 Task: Sort the products in the category "Ale" by best match.
Action: Mouse moved to (909, 358)
Screenshot: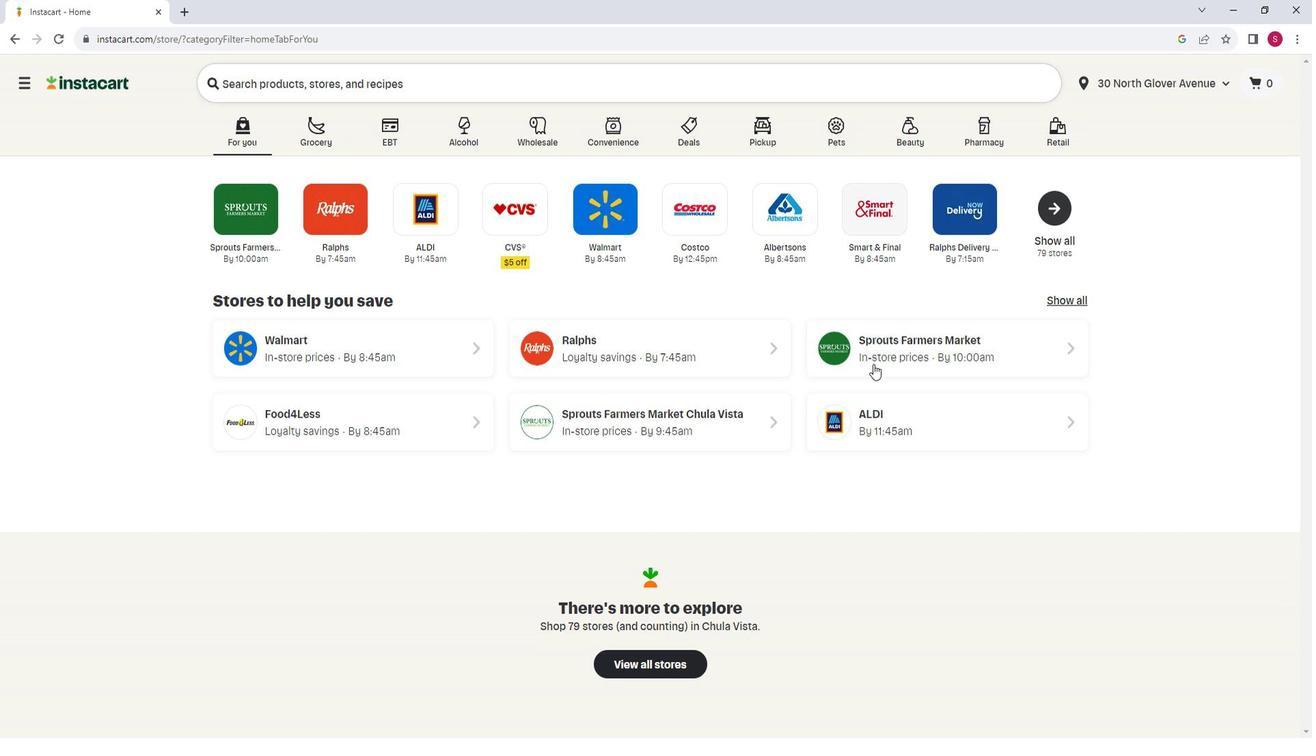 
Action: Mouse pressed left at (909, 358)
Screenshot: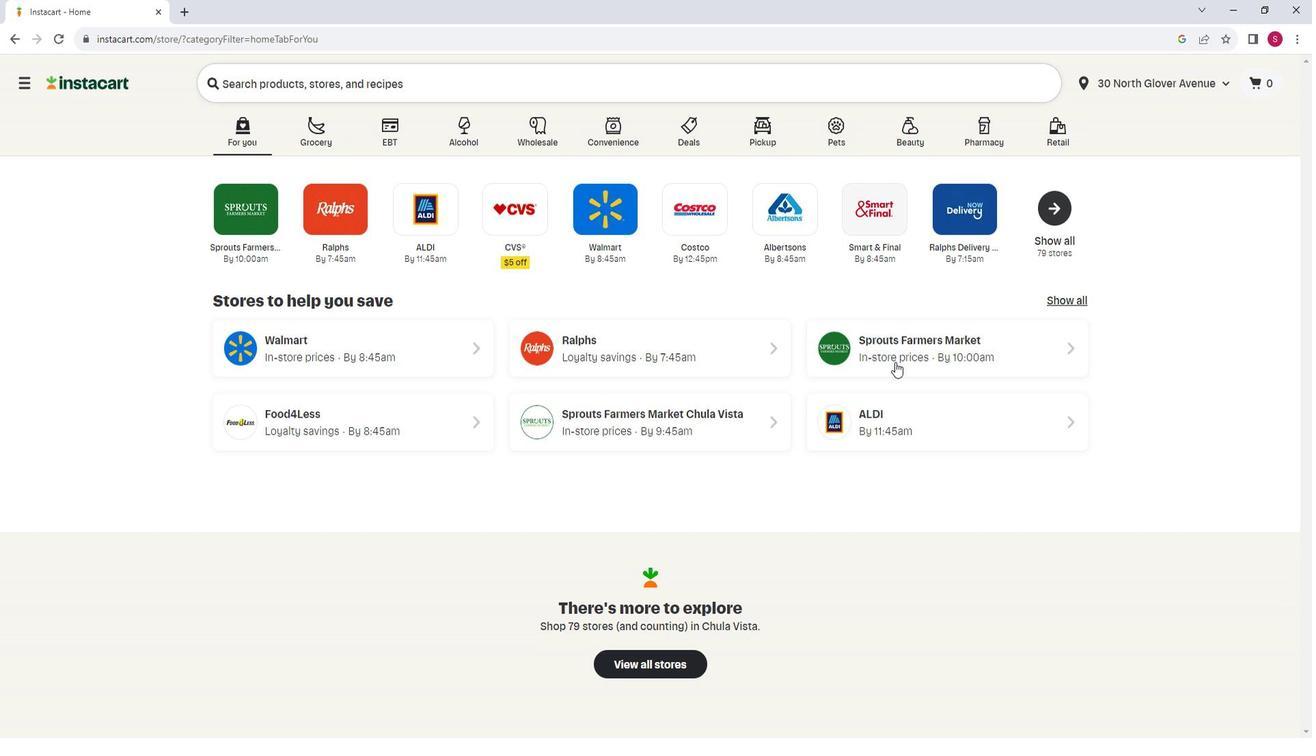 
Action: Mouse moved to (53, 458)
Screenshot: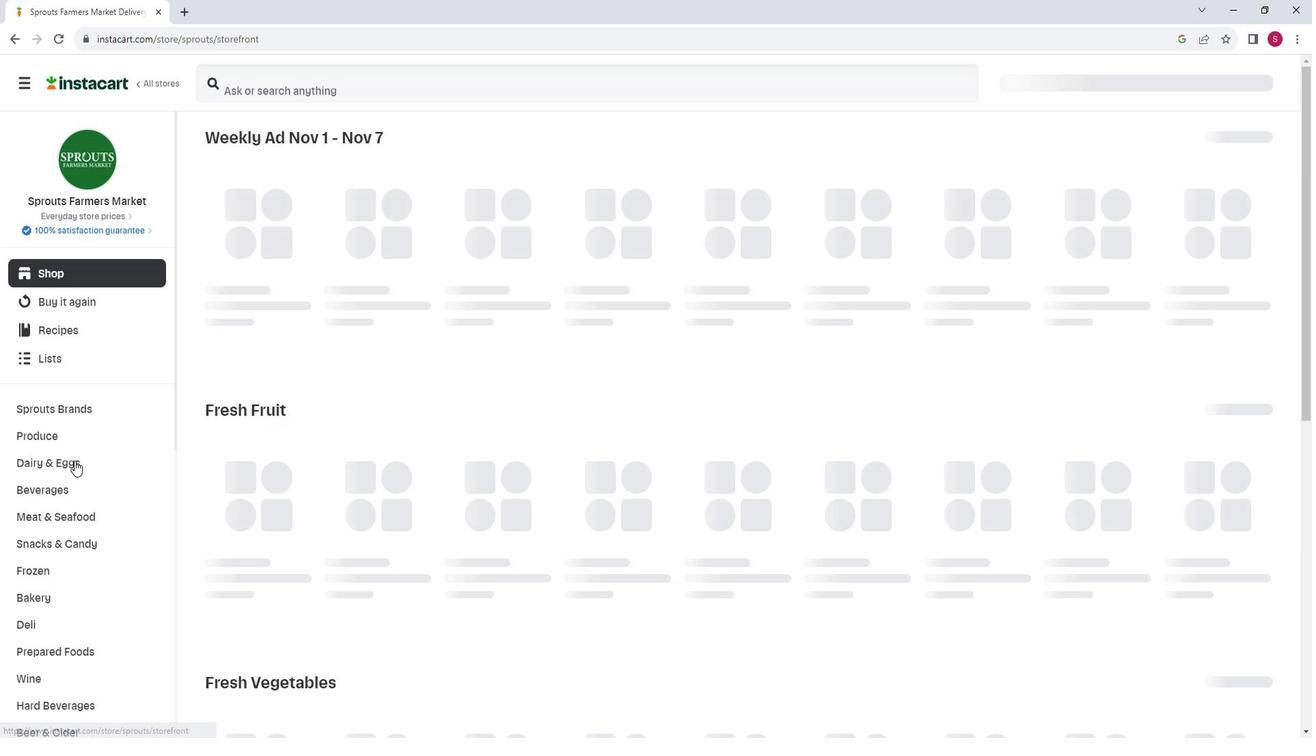 
Action: Mouse scrolled (53, 457) with delta (0, 0)
Screenshot: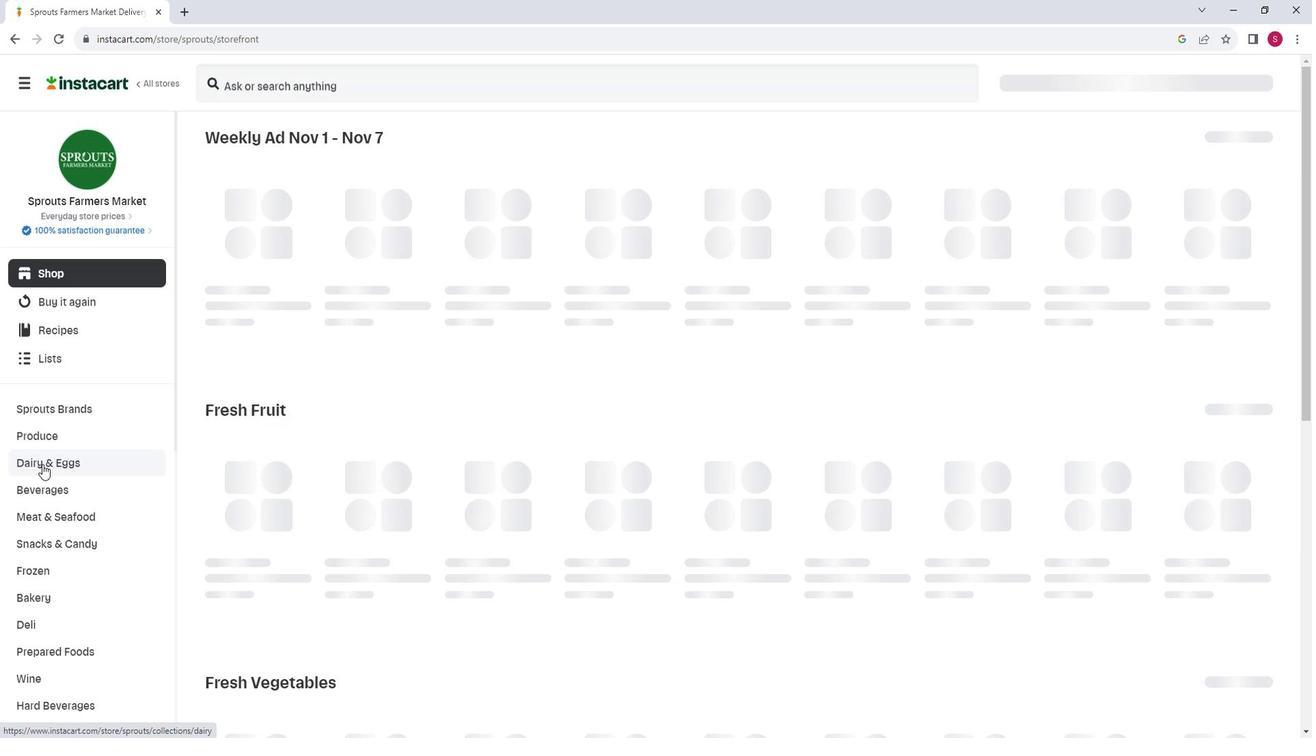 
Action: Mouse moved to (53, 458)
Screenshot: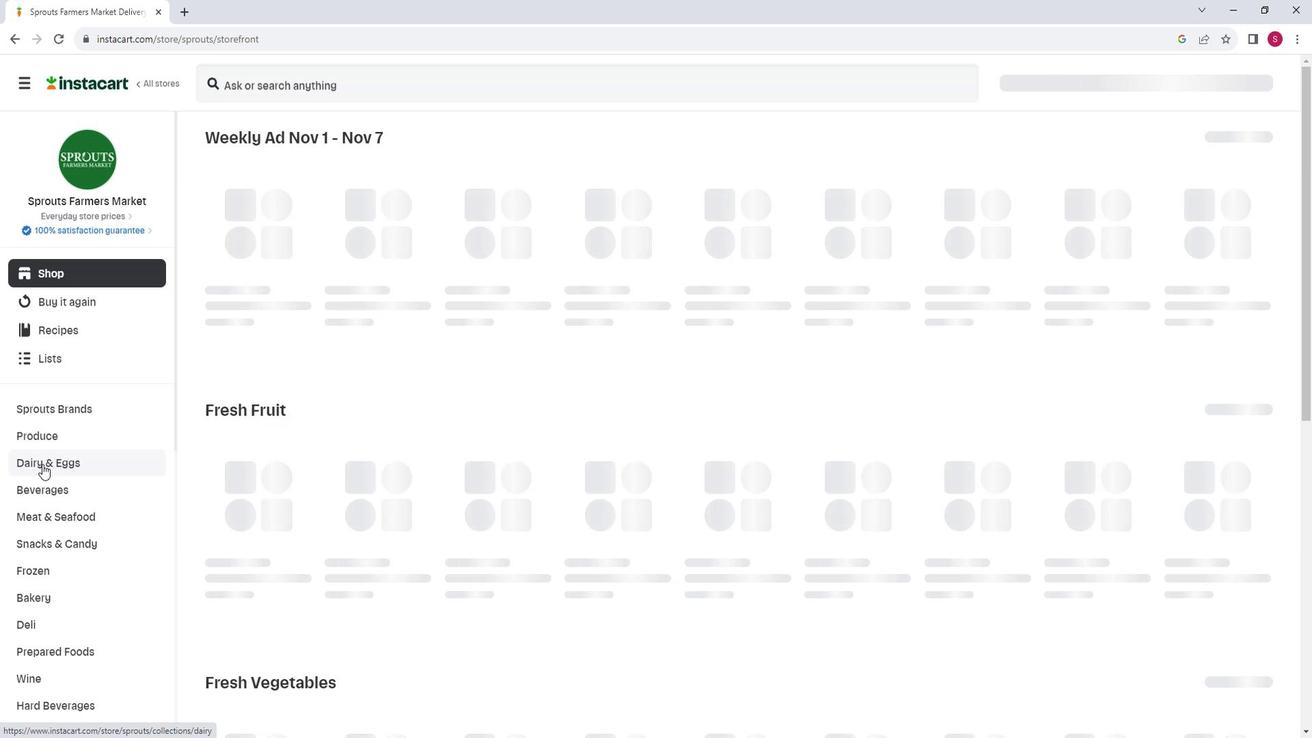 
Action: Mouse scrolled (53, 457) with delta (0, 0)
Screenshot: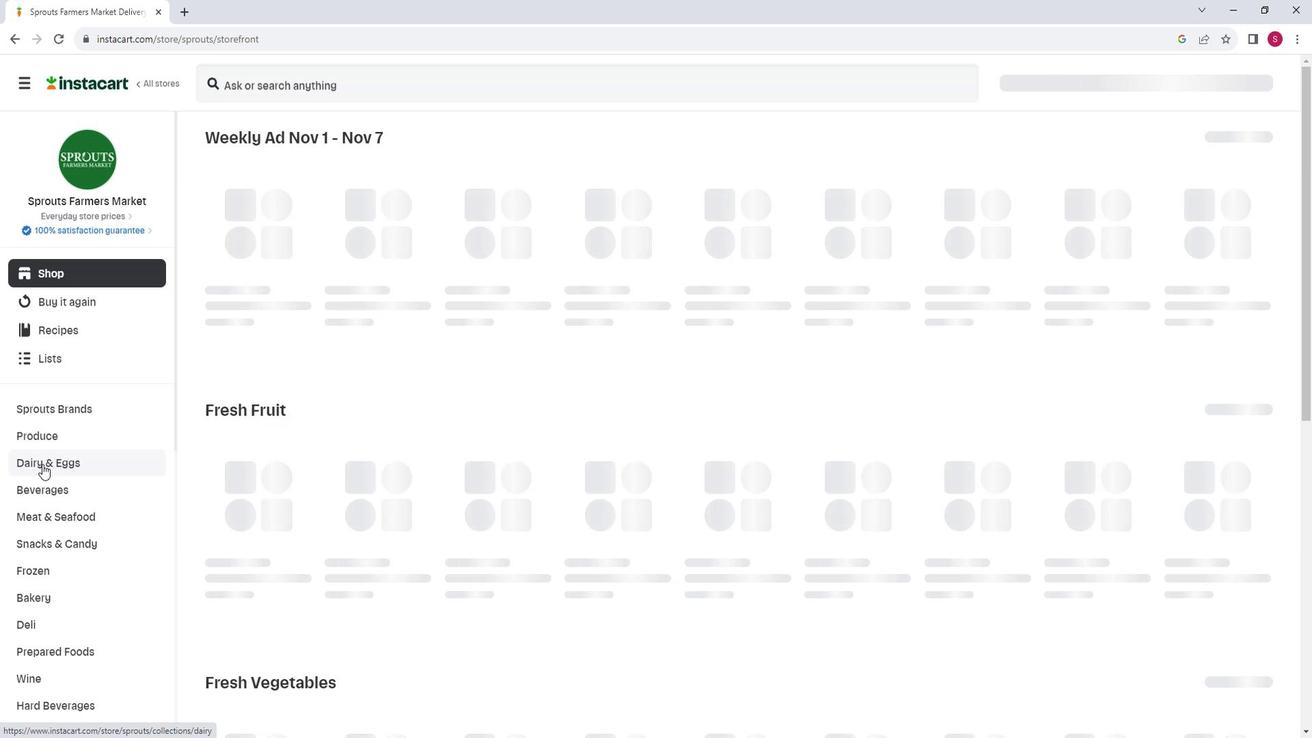 
Action: Mouse moved to (79, 577)
Screenshot: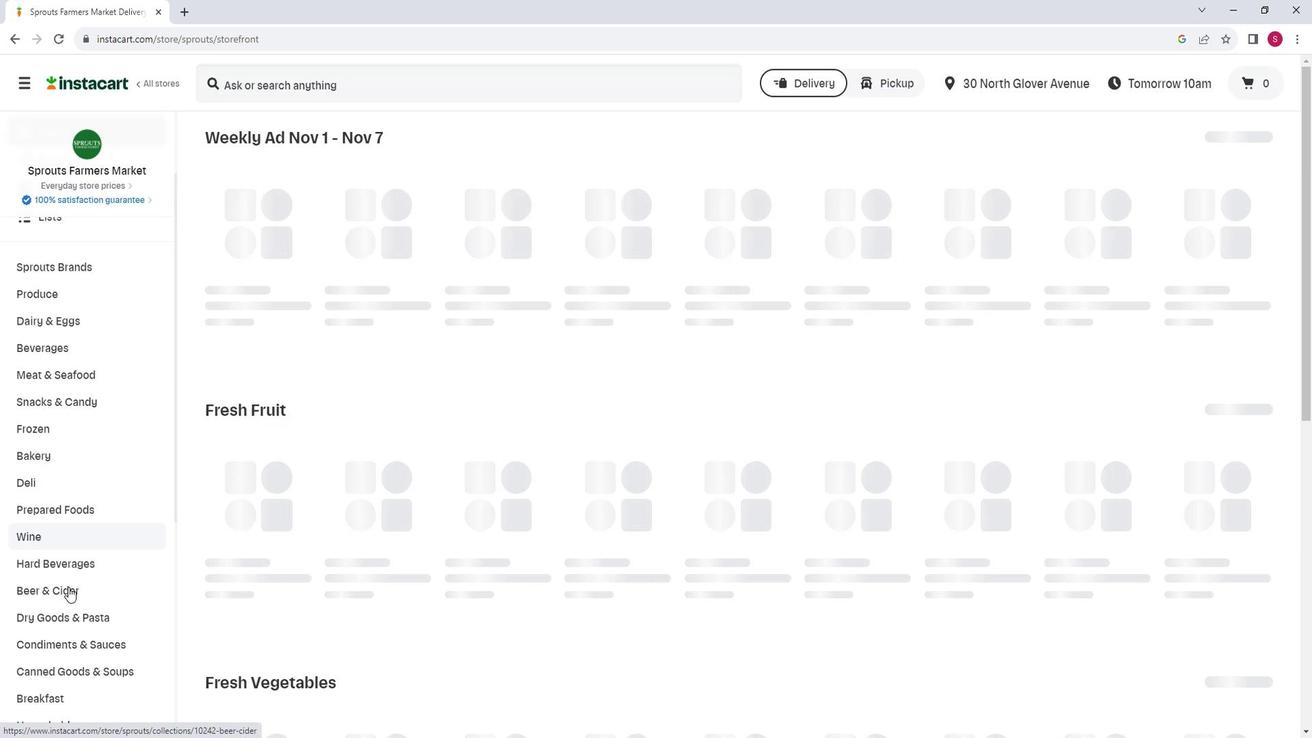 
Action: Mouse pressed left at (79, 577)
Screenshot: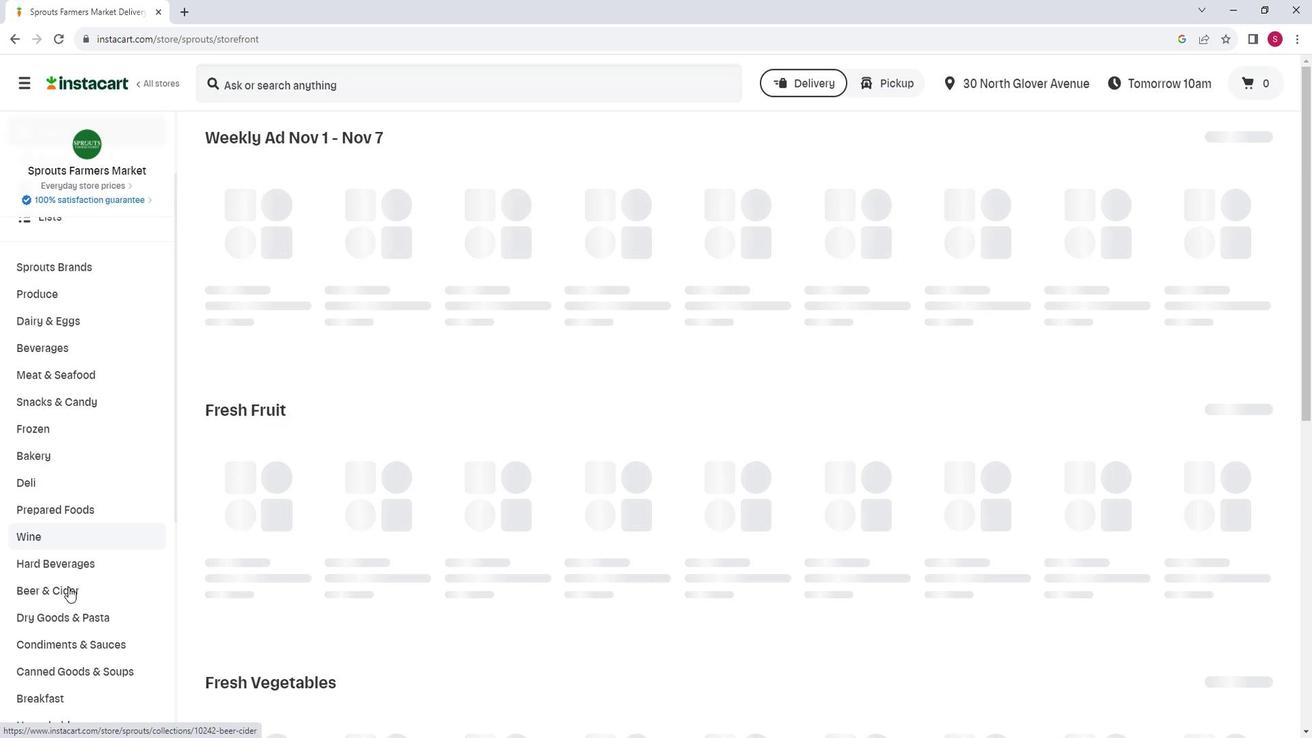 
Action: Mouse moved to (485, 187)
Screenshot: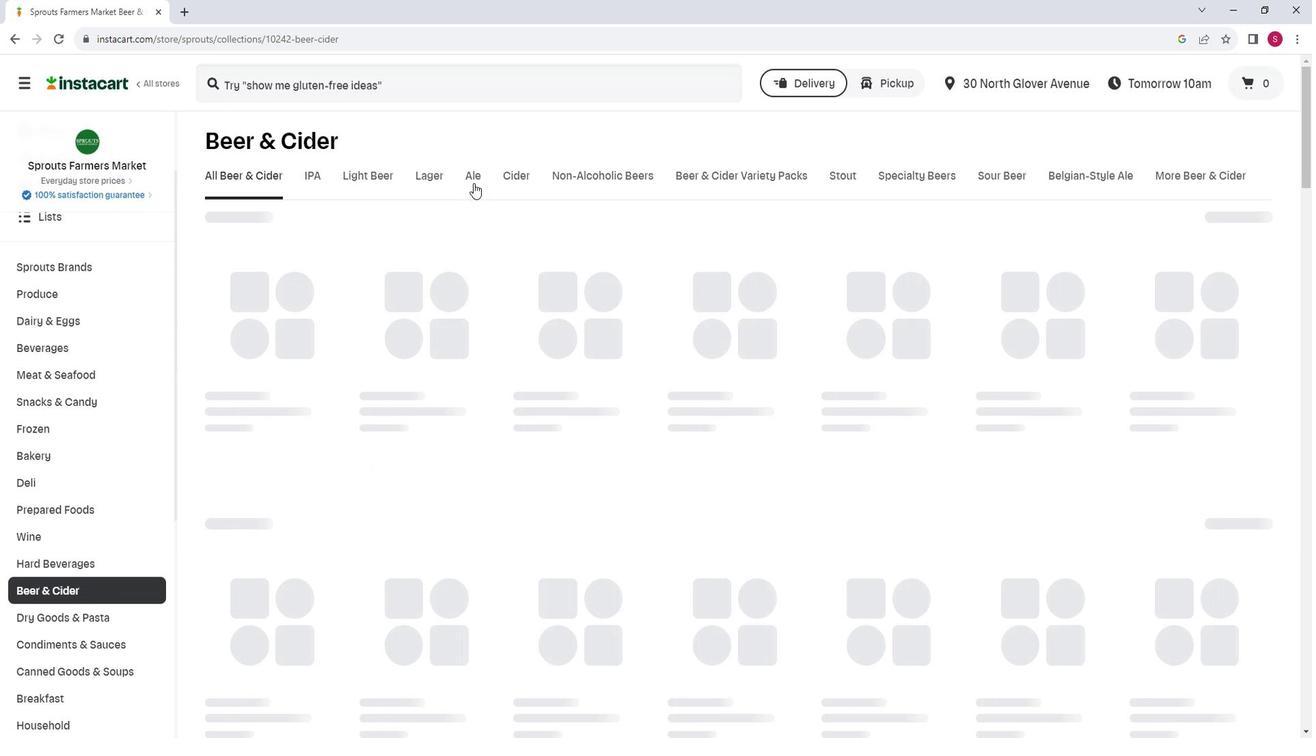 
Action: Mouse pressed left at (485, 187)
Screenshot: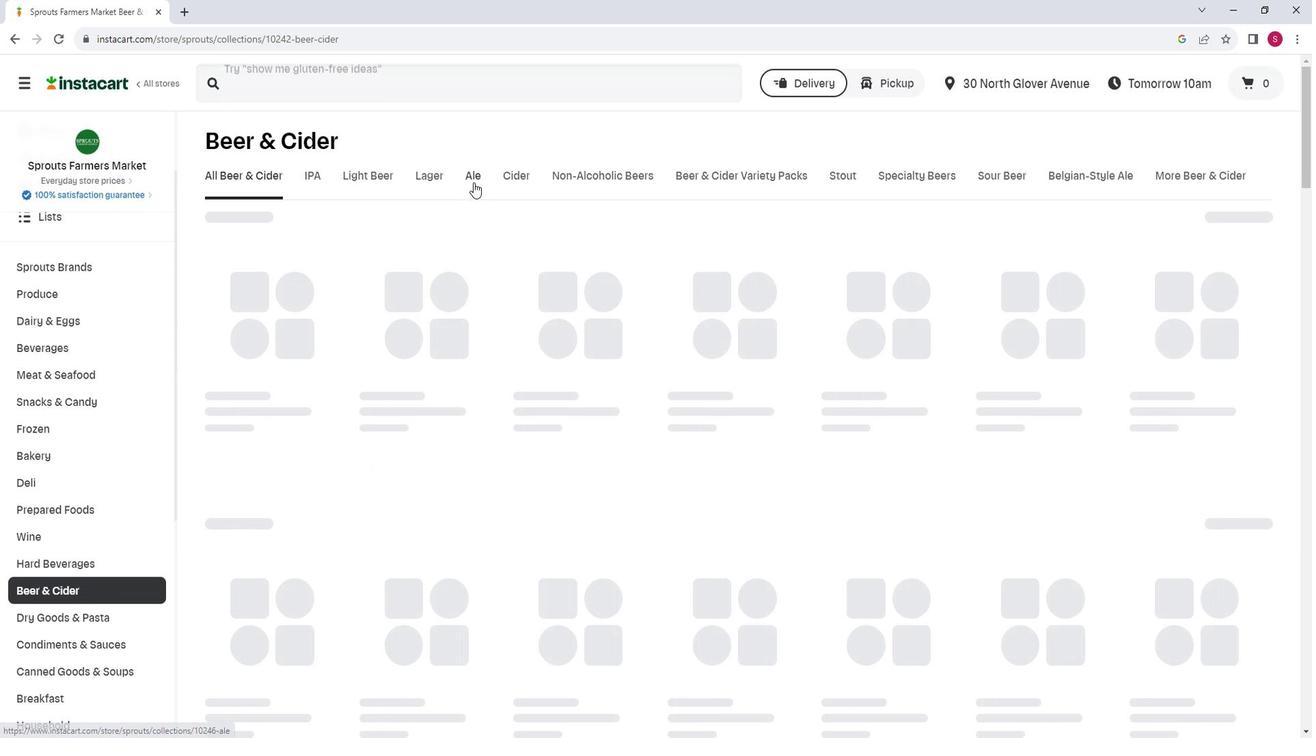 
Action: Mouse moved to (1263, 231)
Screenshot: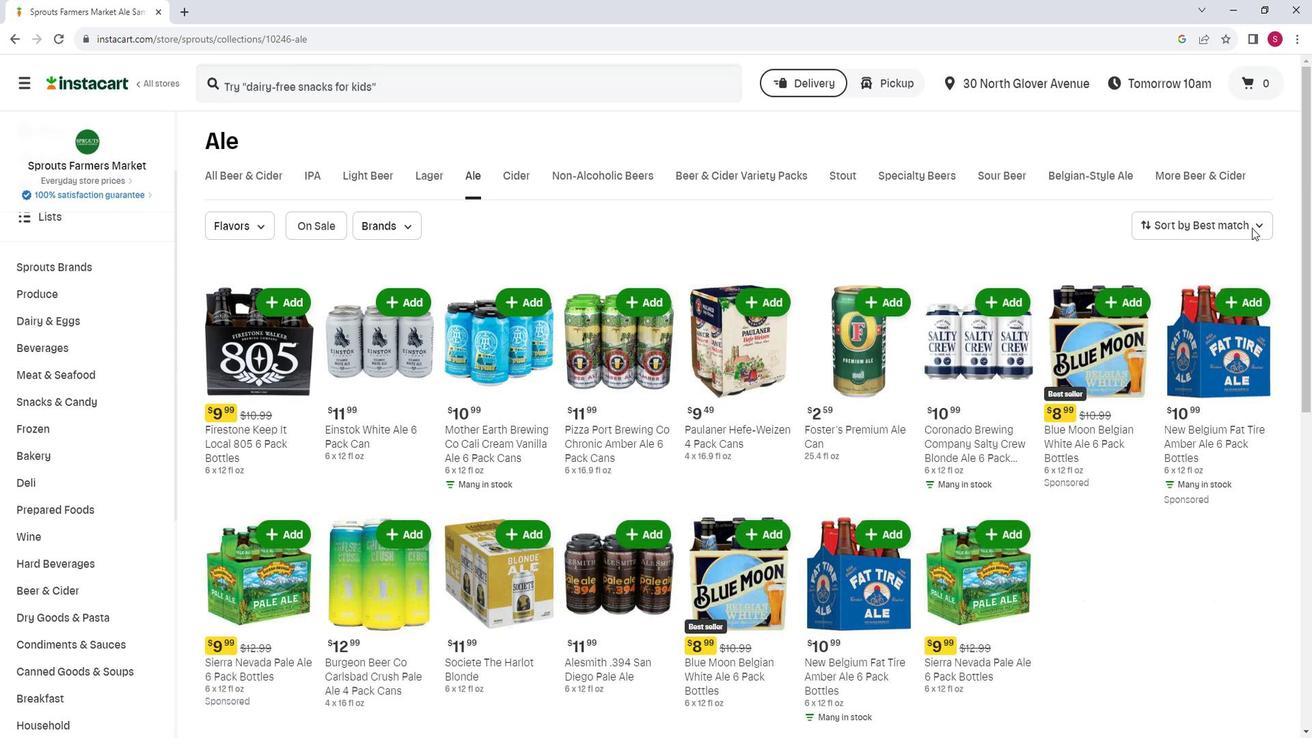 
Action: Mouse pressed left at (1263, 231)
Screenshot: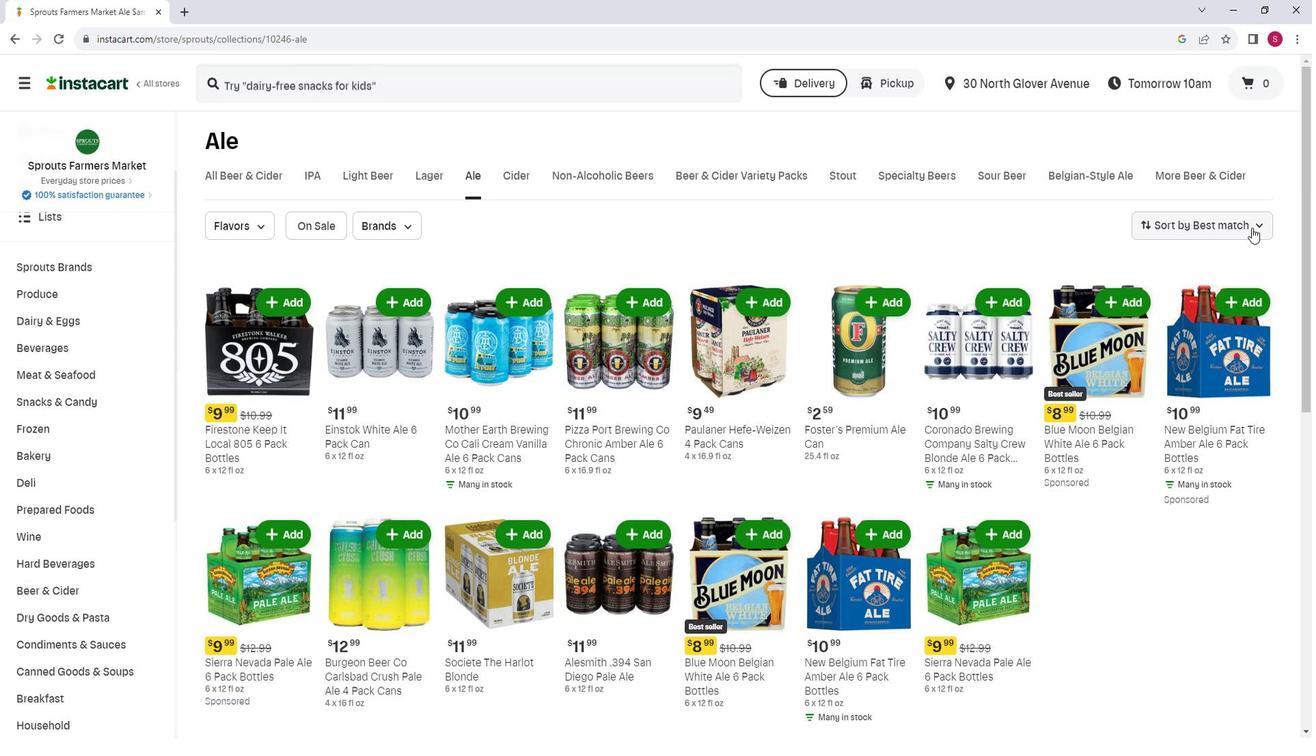 
Action: Mouse moved to (1241, 265)
Screenshot: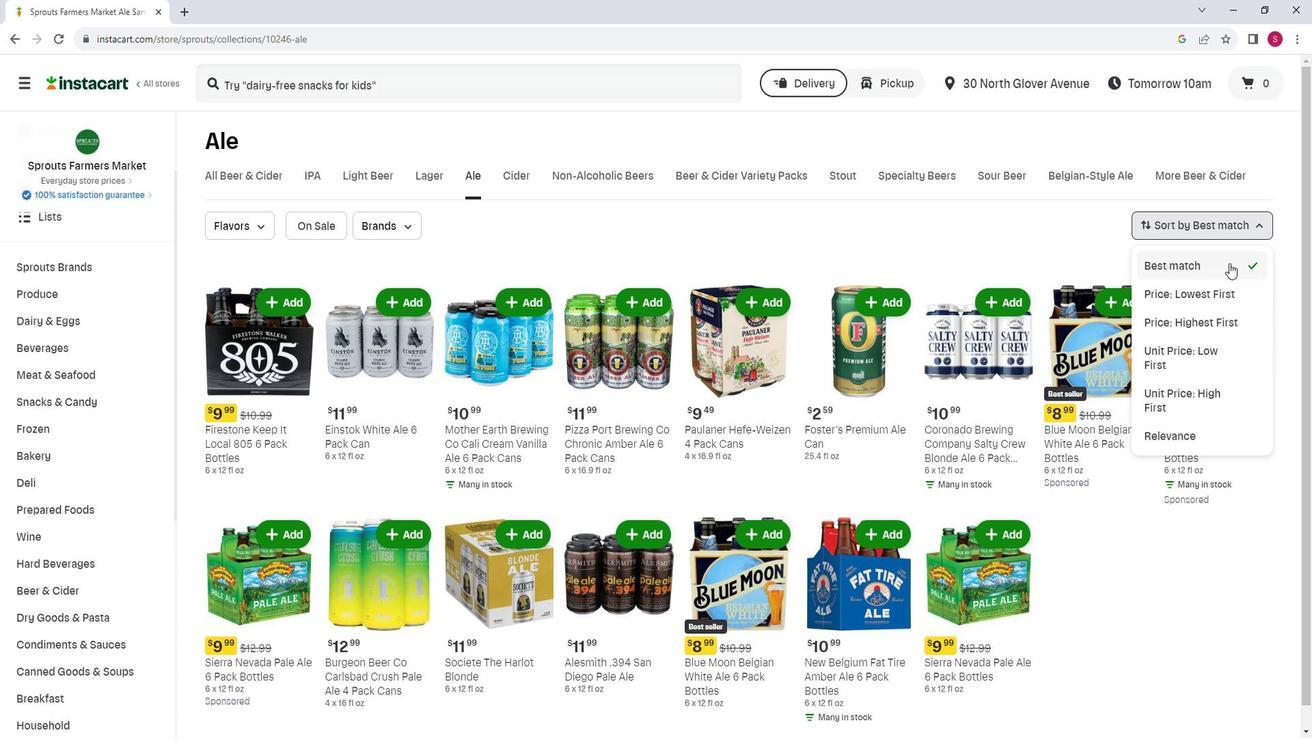 
Action: Mouse pressed left at (1241, 265)
Screenshot: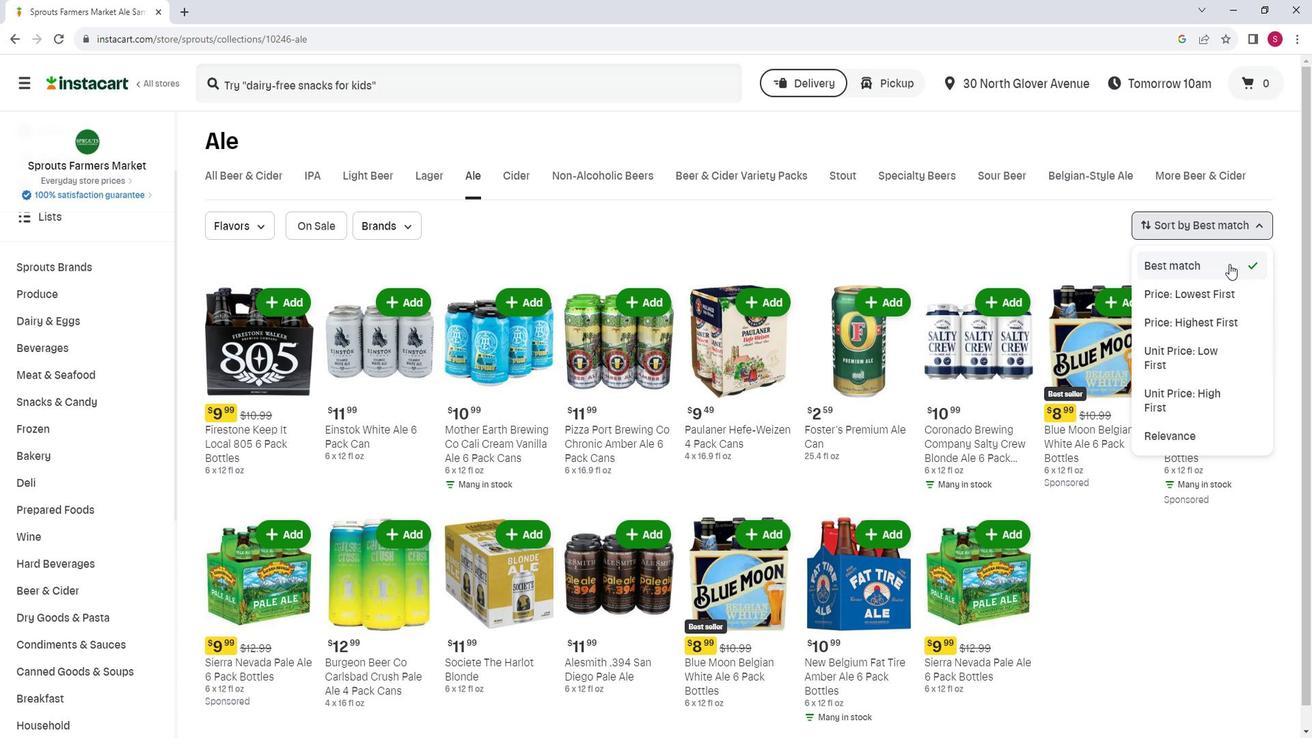 
Action: Mouse moved to (812, 257)
Screenshot: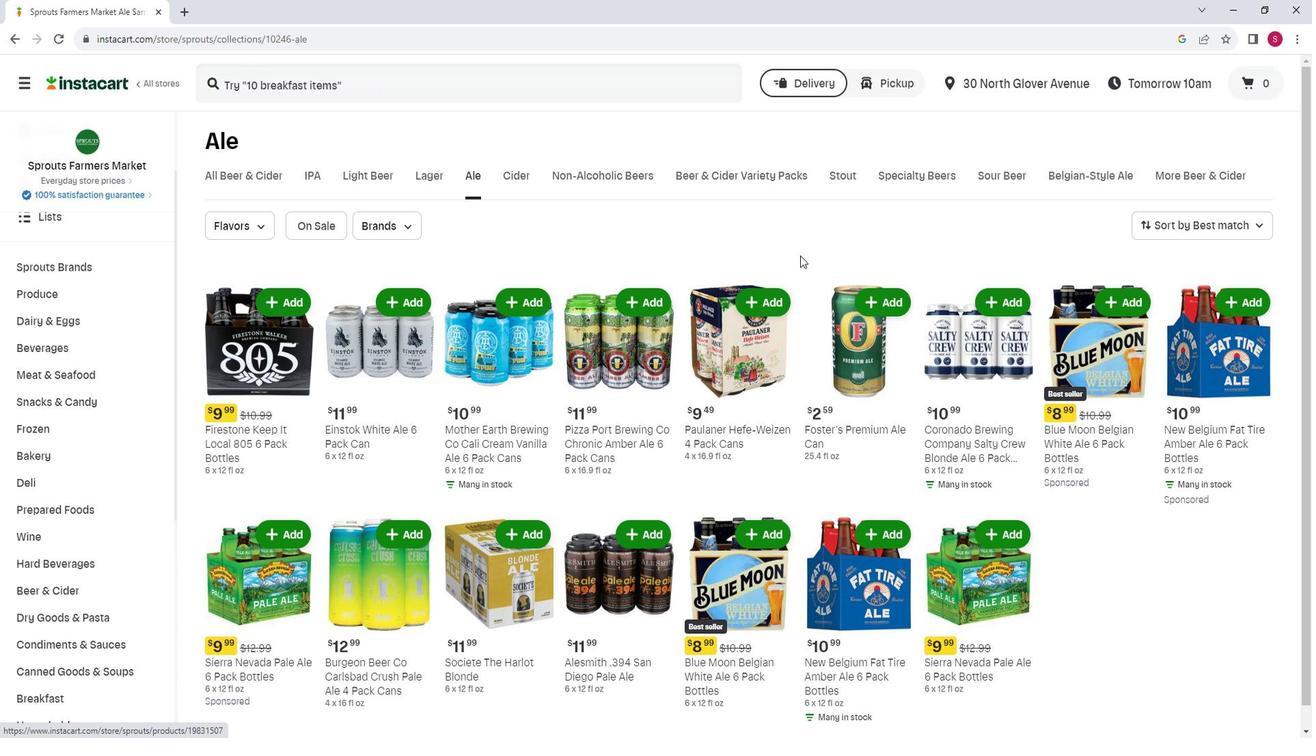 
Action: Mouse scrolled (812, 256) with delta (0, 0)
Screenshot: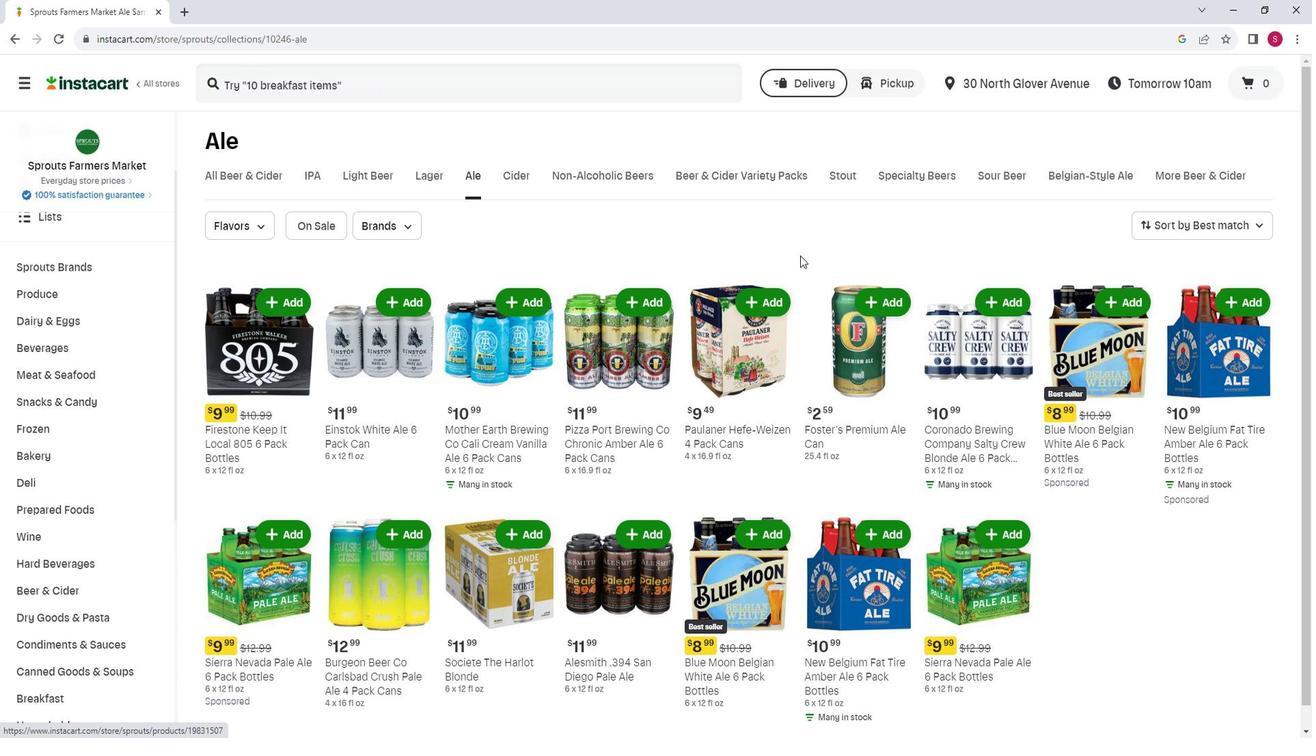 
Action: Mouse moved to (814, 257)
Screenshot: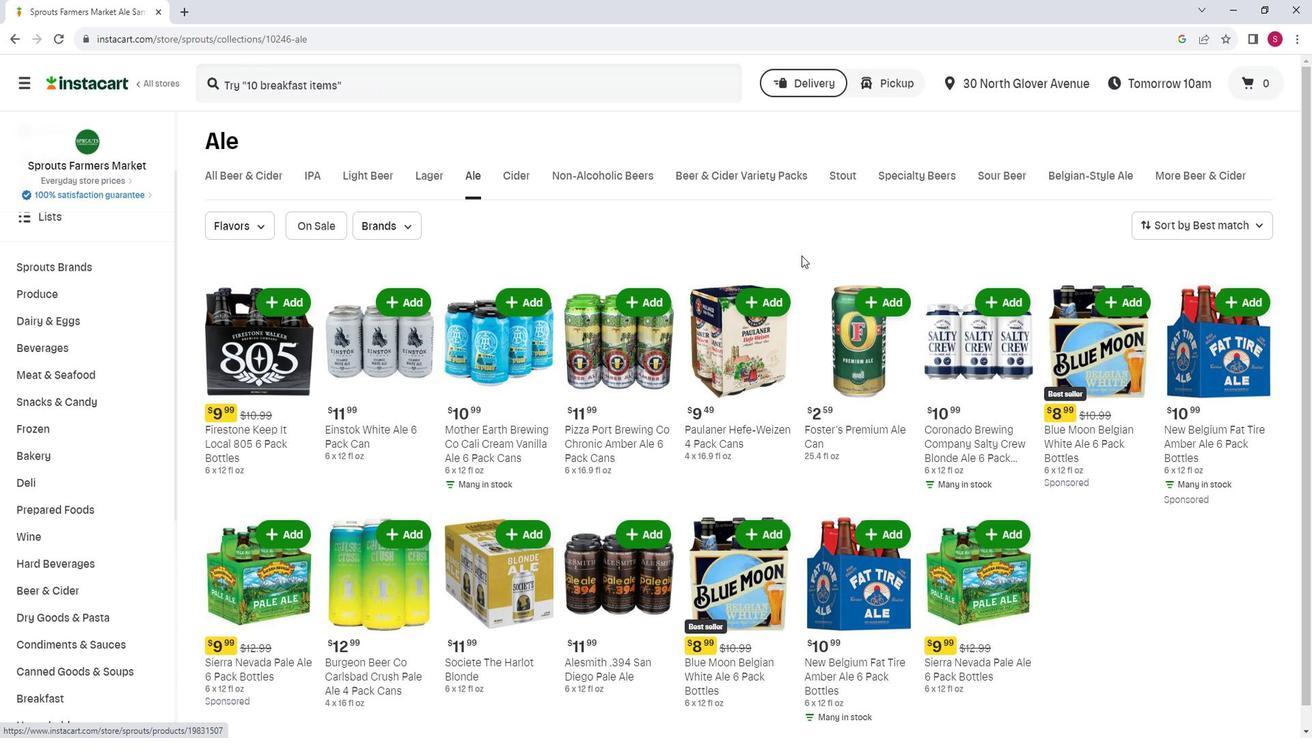 
Action: Mouse scrolled (814, 256) with delta (0, 0)
Screenshot: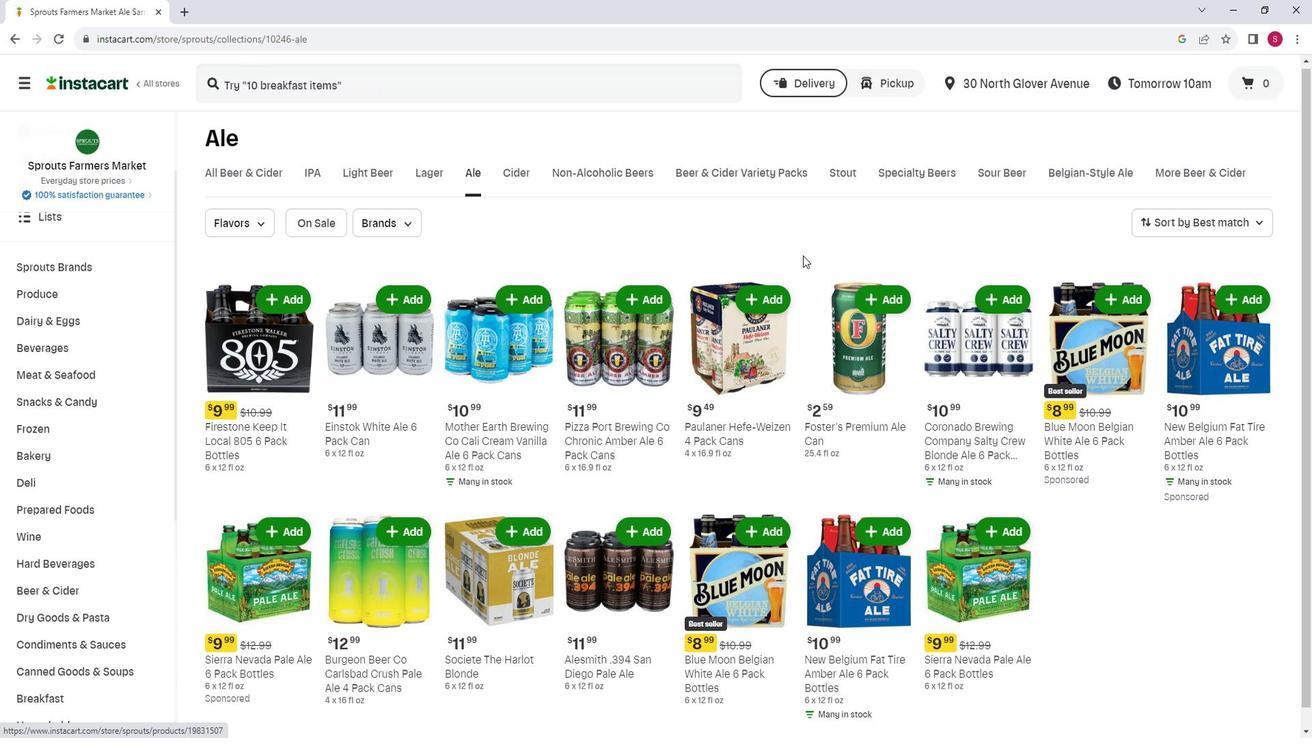 
Action: Mouse moved to (816, 257)
Screenshot: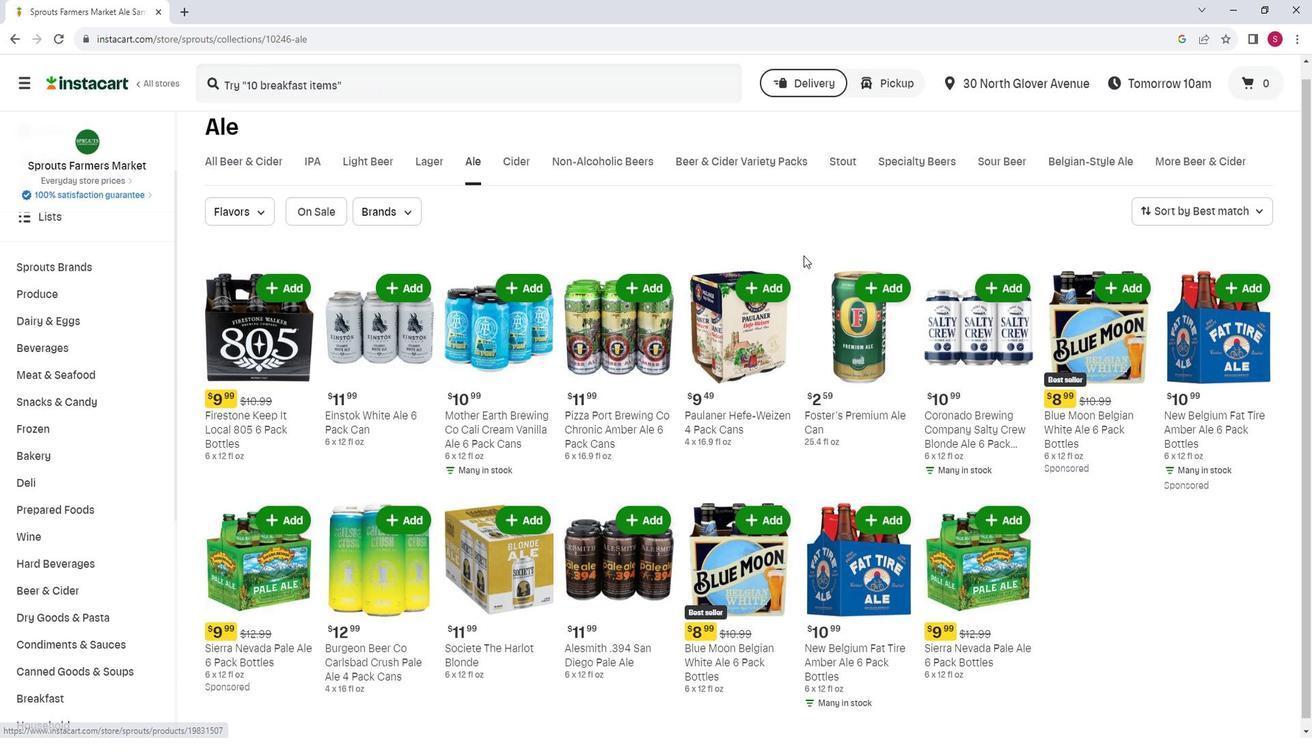 
Action: Mouse scrolled (816, 256) with delta (0, 0)
Screenshot: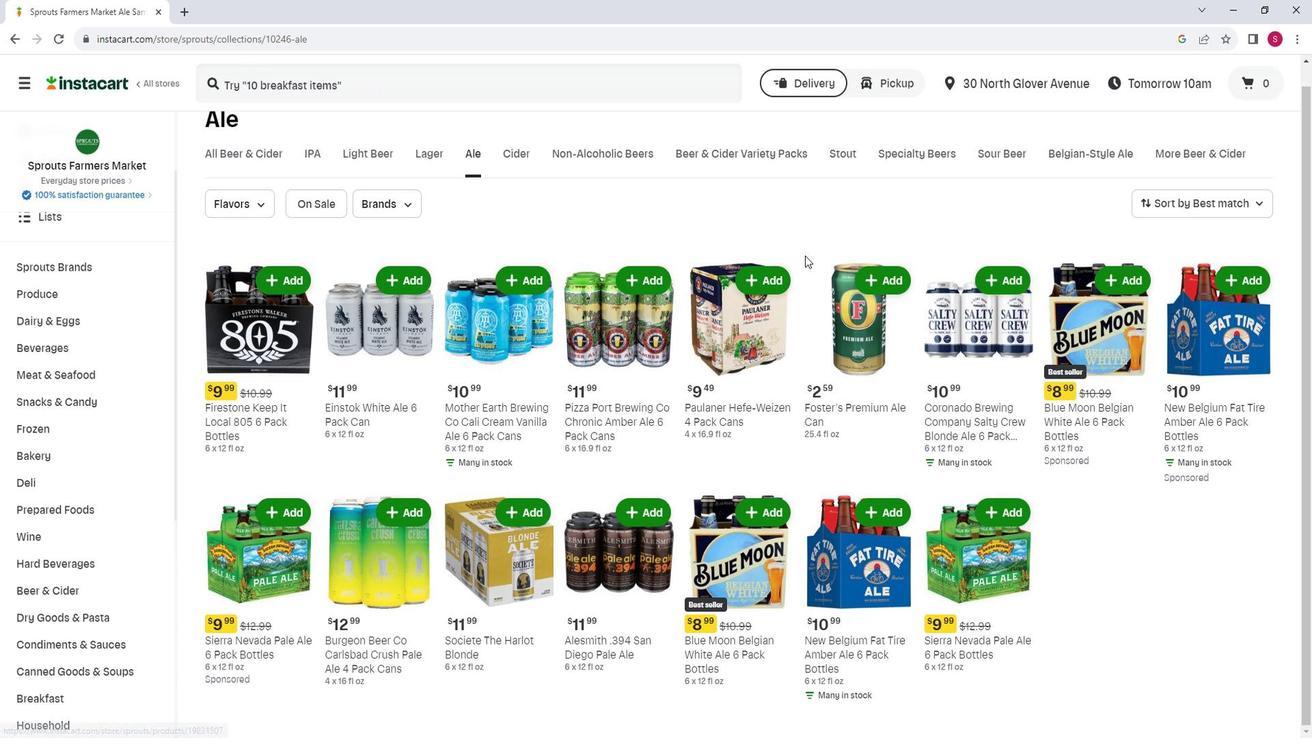 
Action: Mouse moved to (816, 259)
Screenshot: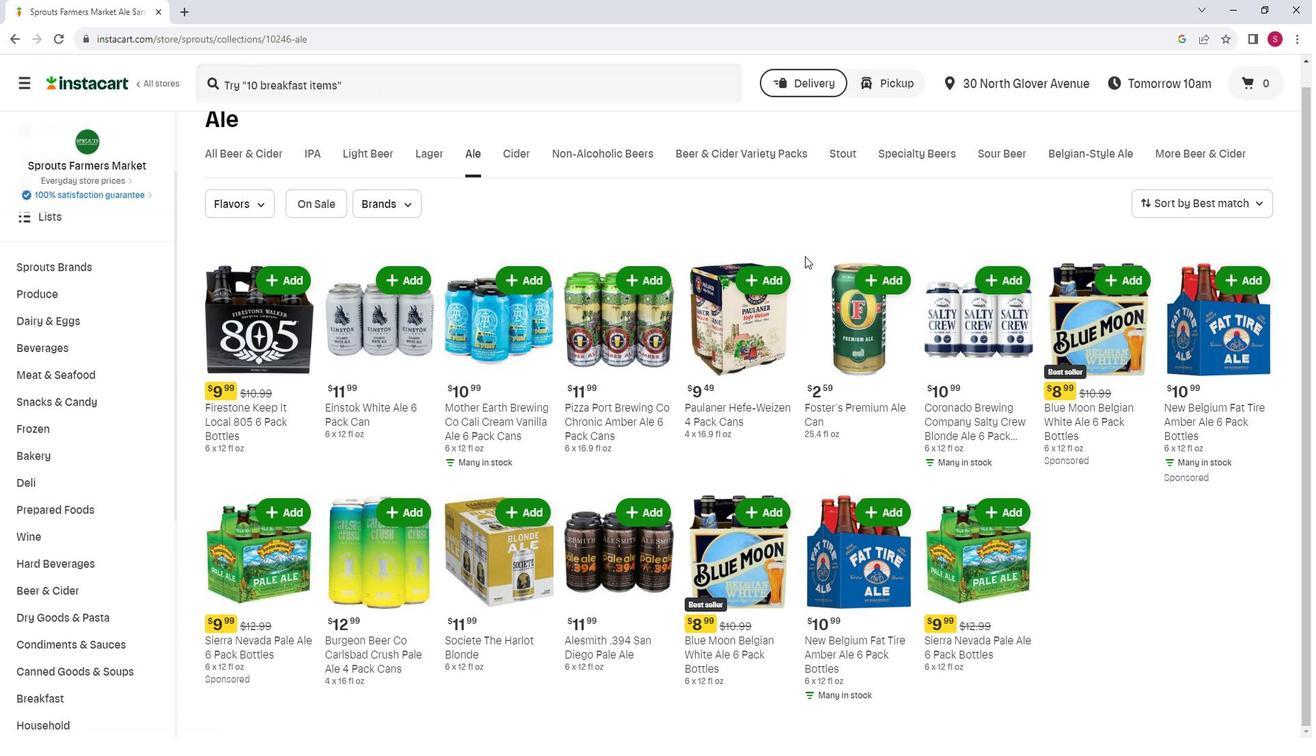 
Action: Mouse scrolled (816, 259) with delta (0, 0)
Screenshot: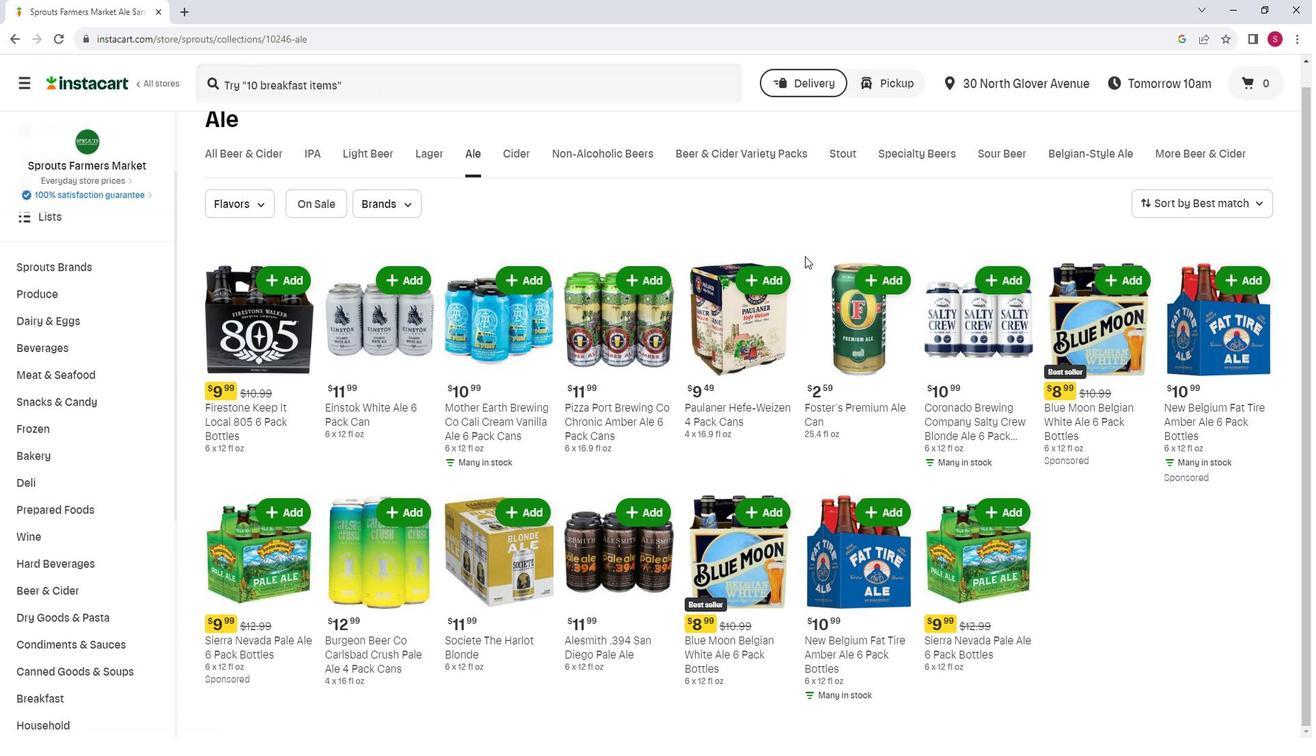 
Action: Mouse moved to (817, 262)
Screenshot: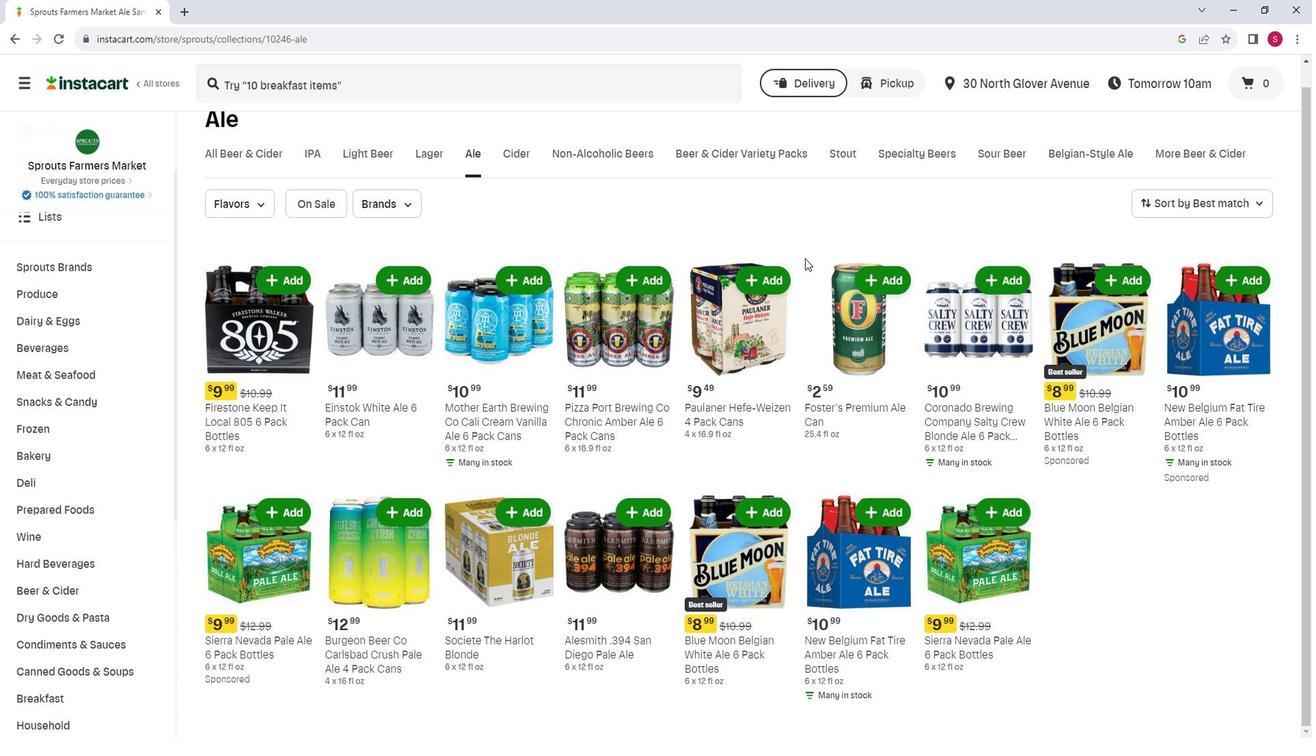 
Action: Mouse scrolled (817, 261) with delta (0, 0)
Screenshot: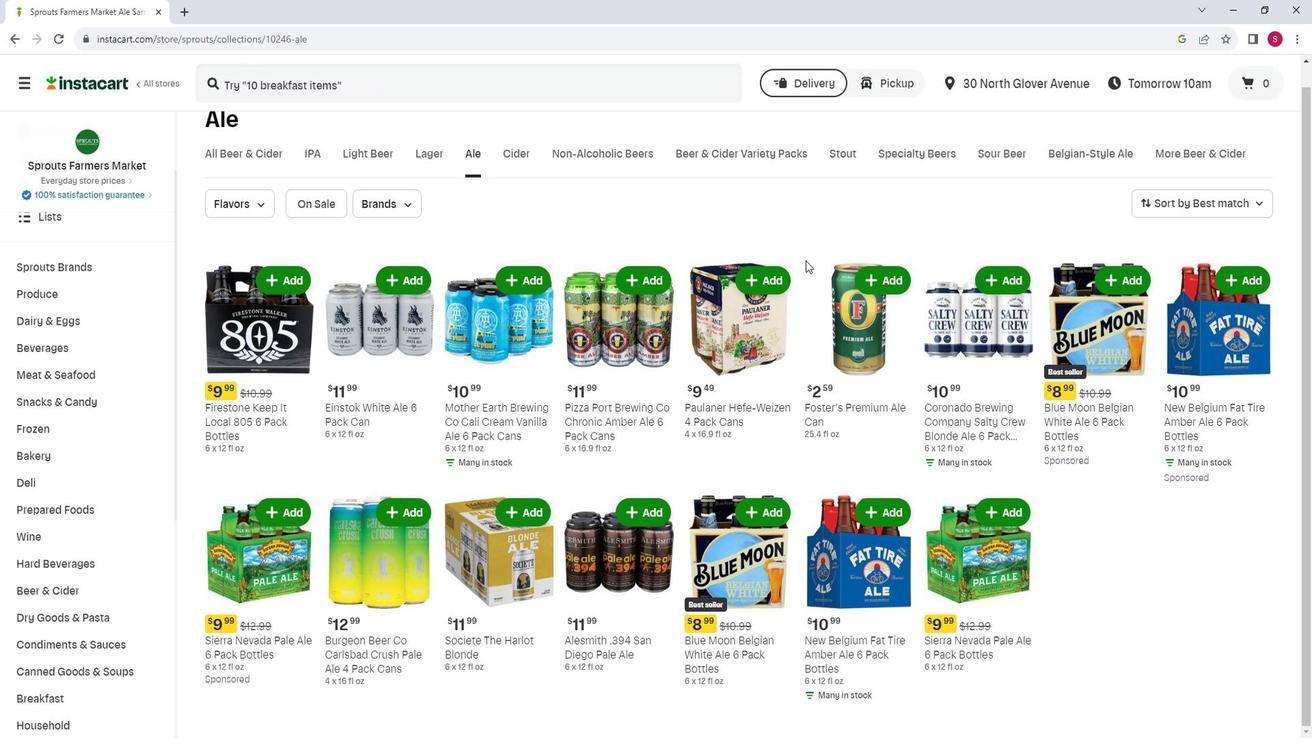 
Action: Mouse moved to (818, 263)
Screenshot: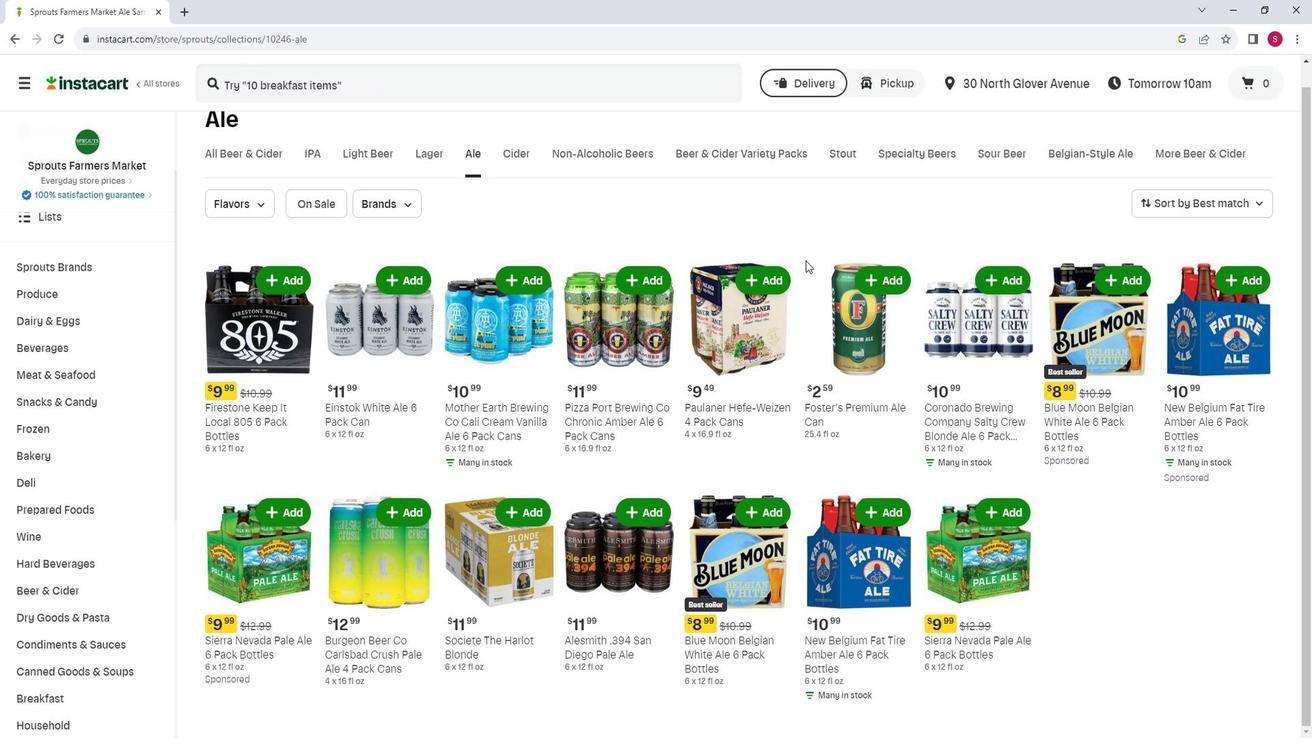 
Action: Mouse scrolled (818, 262) with delta (0, 0)
Screenshot: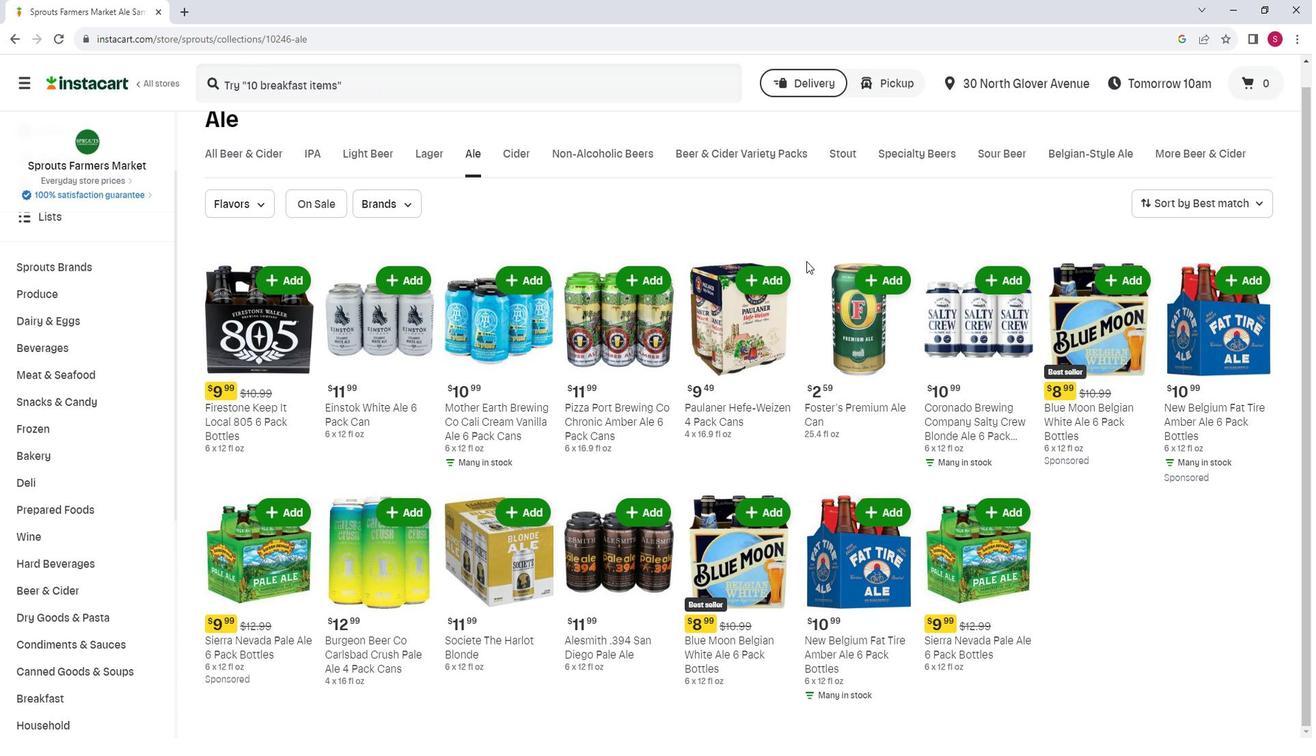 
Action: Mouse moved to (816, 264)
Screenshot: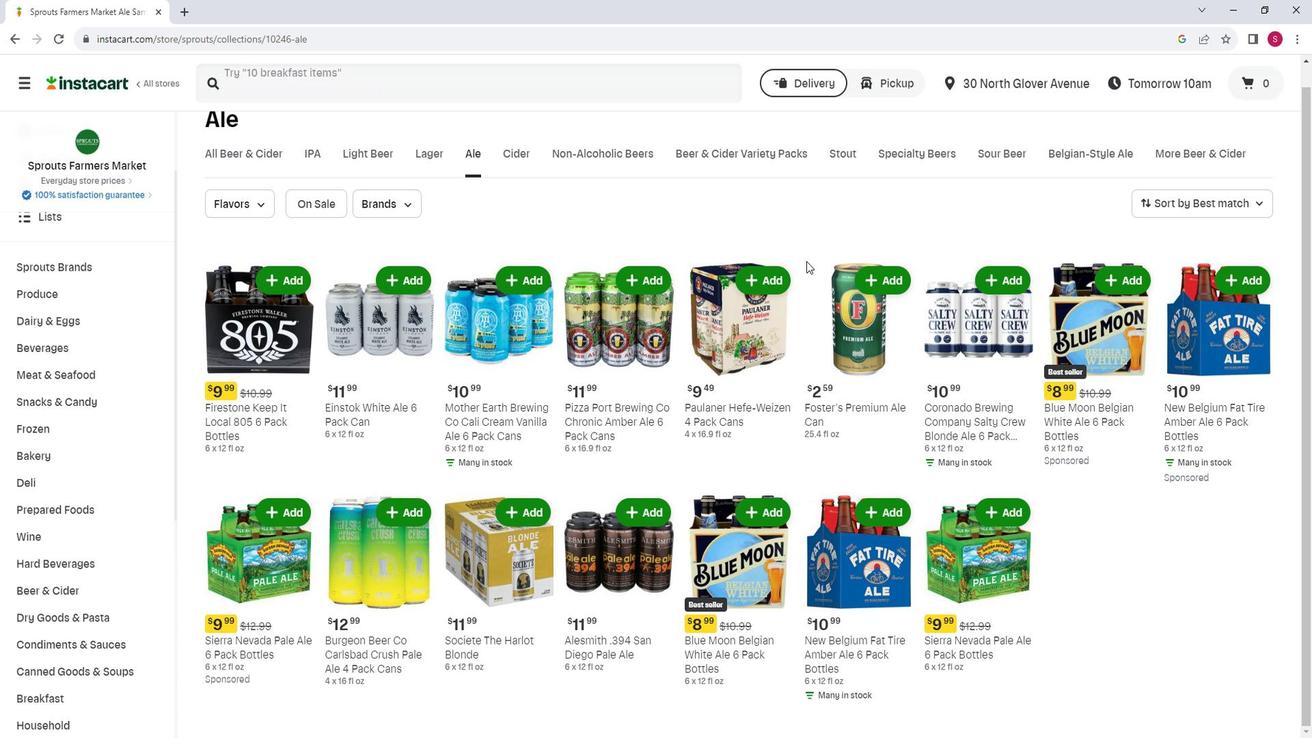 
